 Task: Detach audio from the video "Movie B.mp4.
Action: Mouse moved to (163, 480)
Screenshot: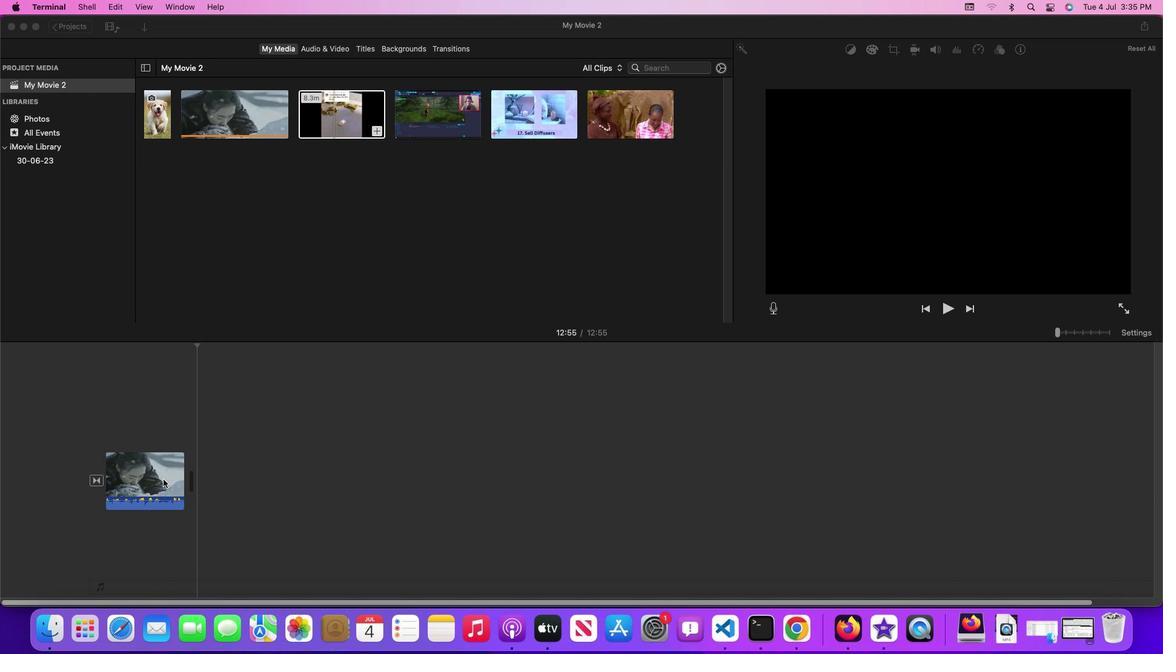 
Action: Mouse pressed left at (163, 480)
Screenshot: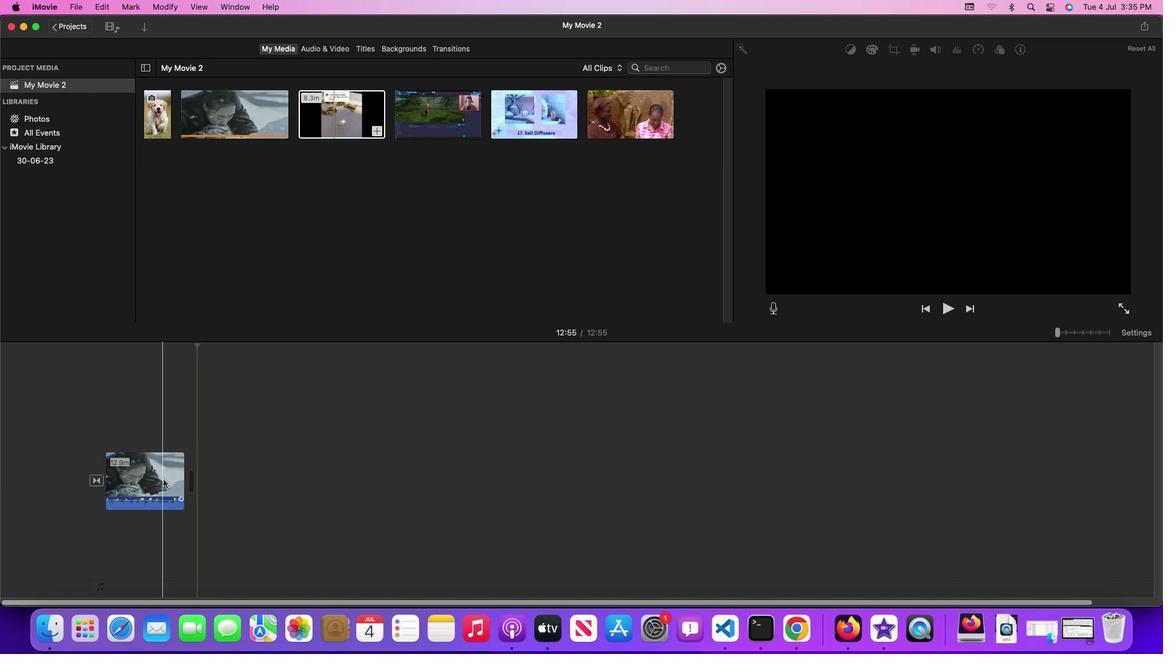 
Action: Mouse pressed left at (163, 480)
Screenshot: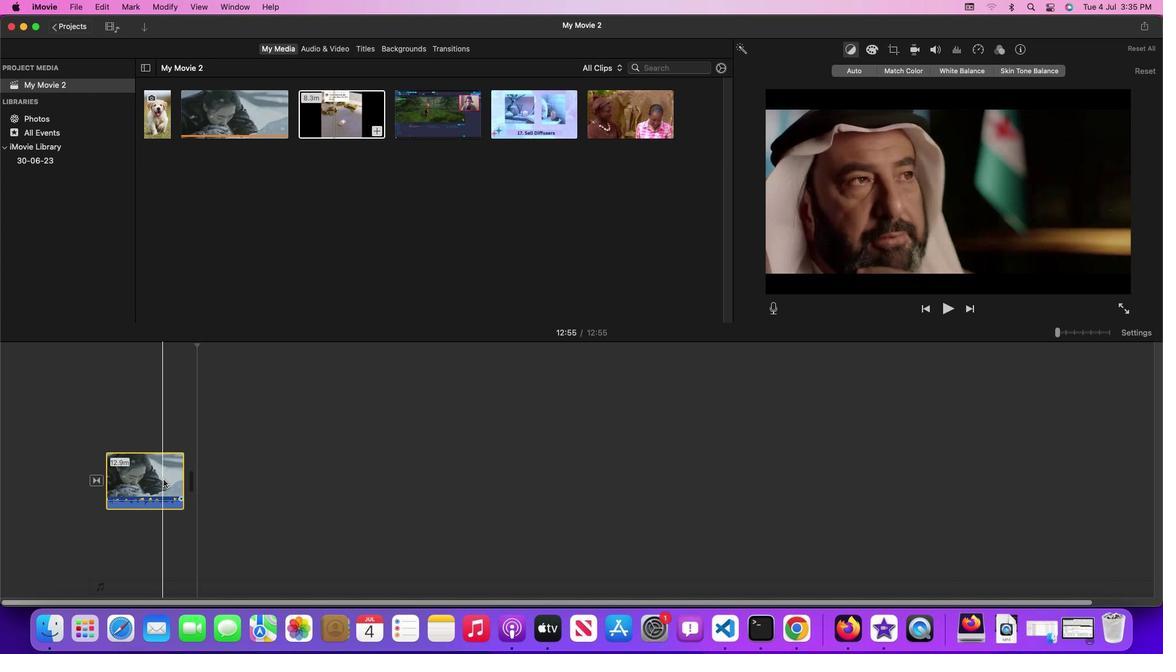 
Action: Mouse moved to (164, 5)
Screenshot: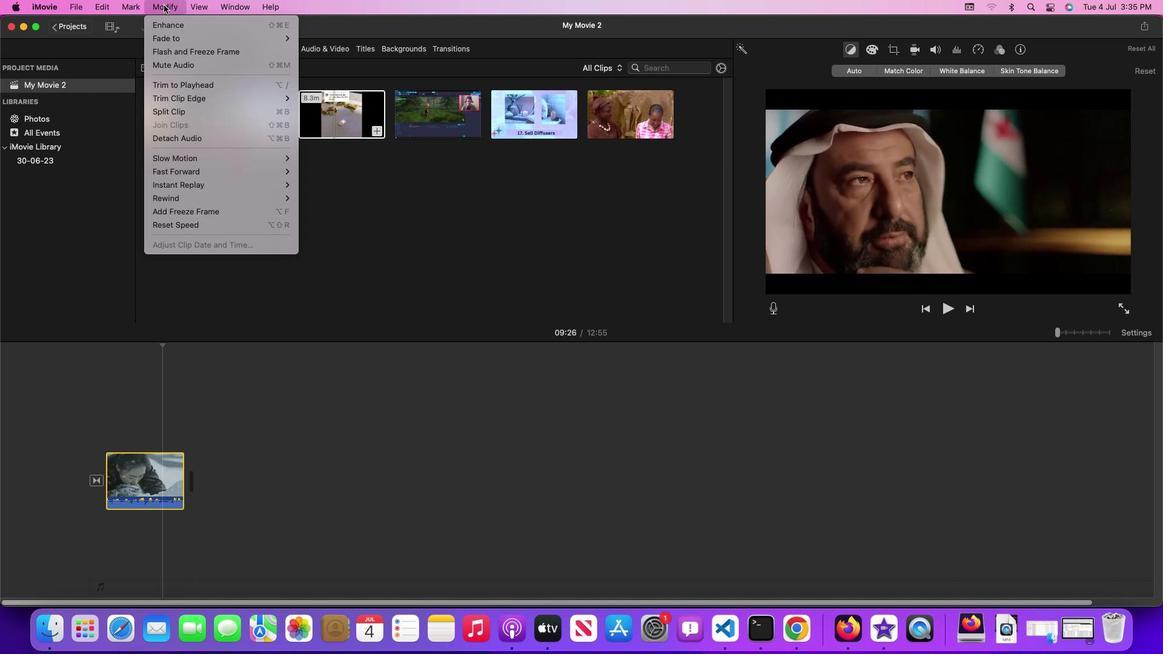 
Action: Mouse pressed left at (164, 5)
Screenshot: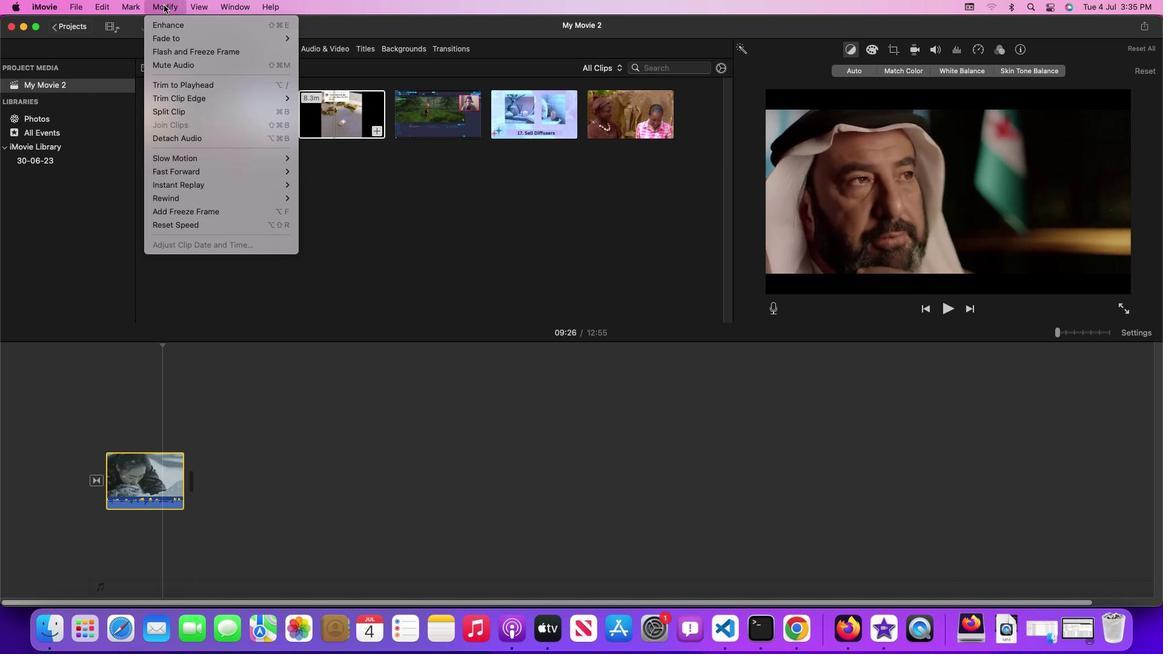 
Action: Mouse moved to (208, 138)
Screenshot: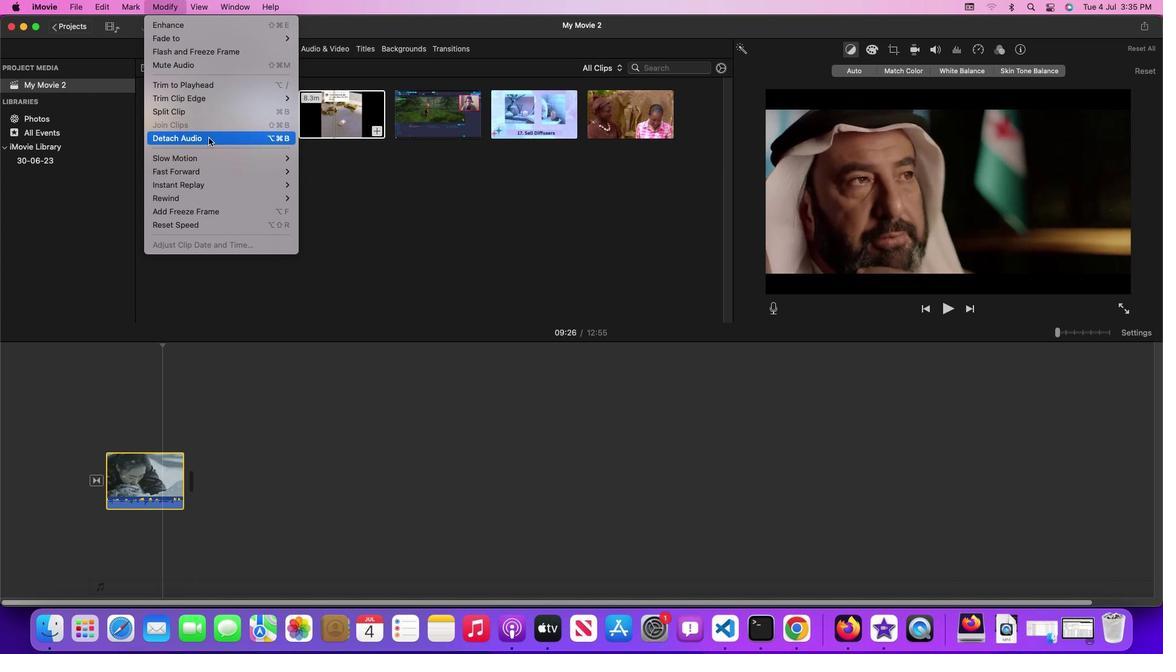 
Action: Mouse pressed left at (208, 138)
Screenshot: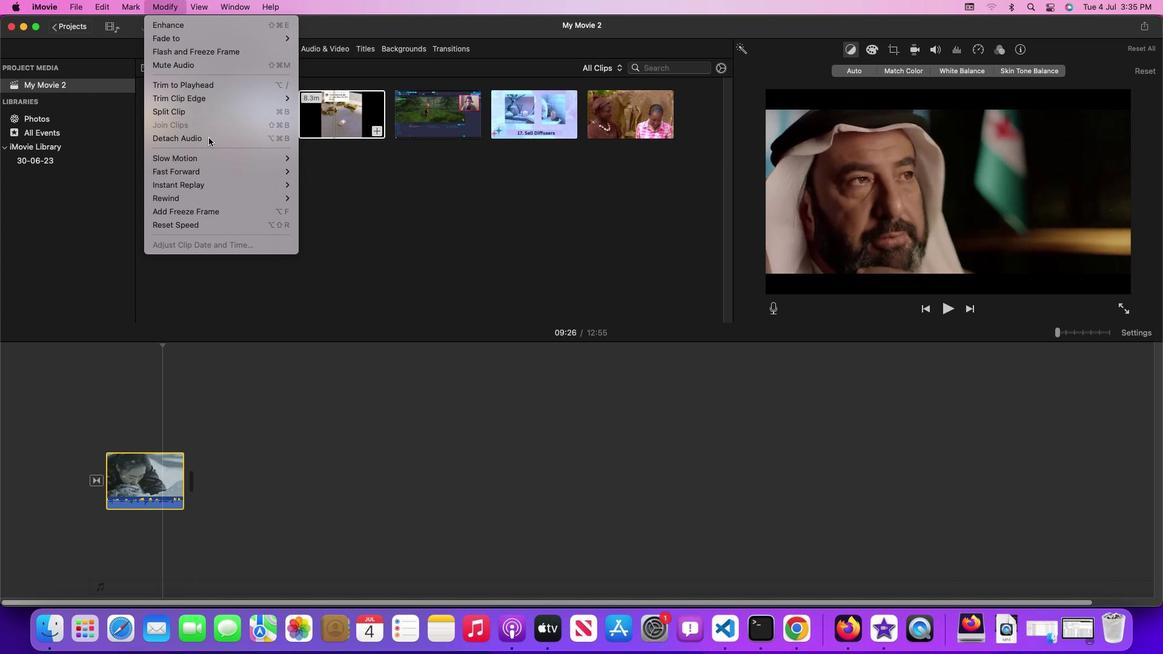 
Action: Mouse moved to (341, 383)
Screenshot: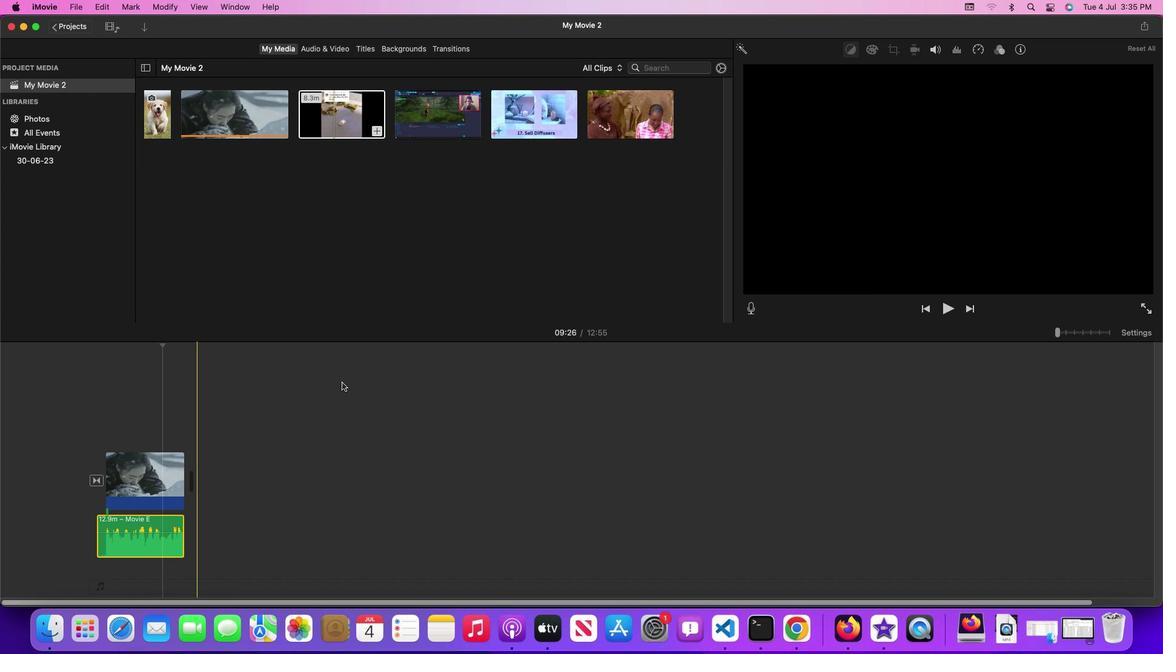 
